 Task: Change IN PROGRESS as Status of Issue Issue0000000272 in Backlog  in Scrum Project Project0000000055 in Jira. Change IN PROGRESS as Status of Issue Issue0000000274 in Backlog  in Scrum Project Project0000000055 in Jira. Change IN PROGRESS as Status of Issue Issue0000000276 in Backlog  in Scrum Project Project0000000056 in Jira. Change IN PROGRESS as Status of Issue Issue0000000278 in Backlog  in Scrum Project Project0000000056 in Jira. Change IN PROGRESS as Status of Issue Issue0000000280 in Backlog  in Scrum Project Project0000000056 in Jira
Action: Mouse moved to (224, 68)
Screenshot: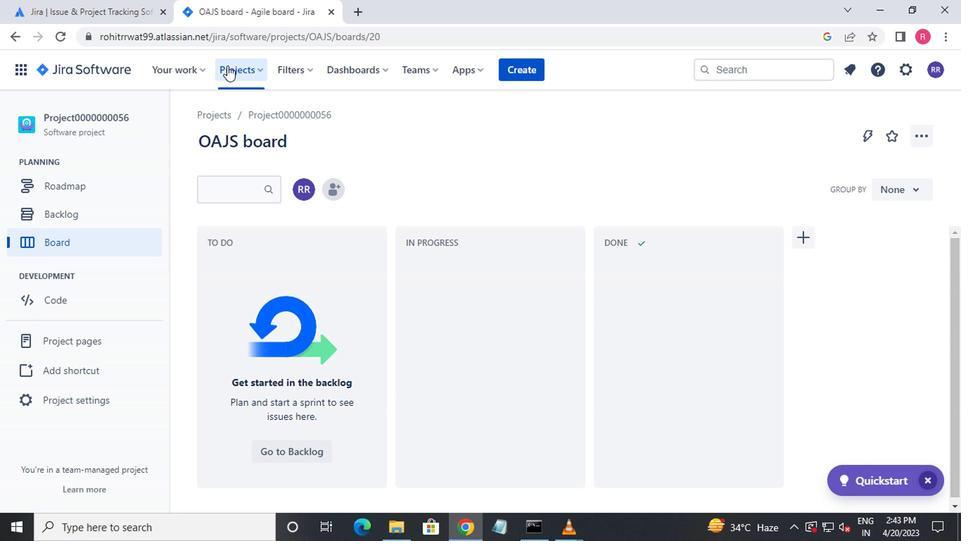 
Action: Mouse pressed left at (224, 68)
Screenshot: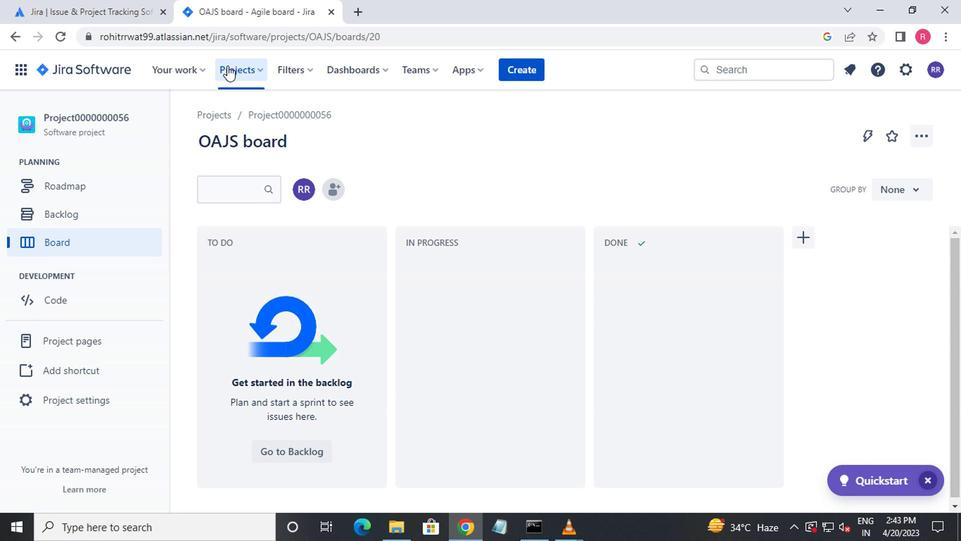 
Action: Mouse moved to (304, 162)
Screenshot: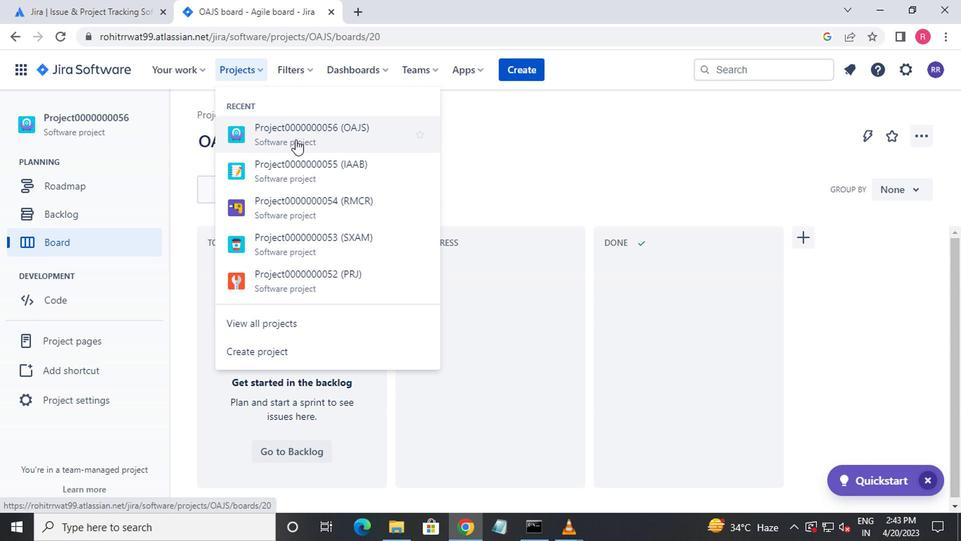 
Action: Mouse pressed left at (304, 162)
Screenshot: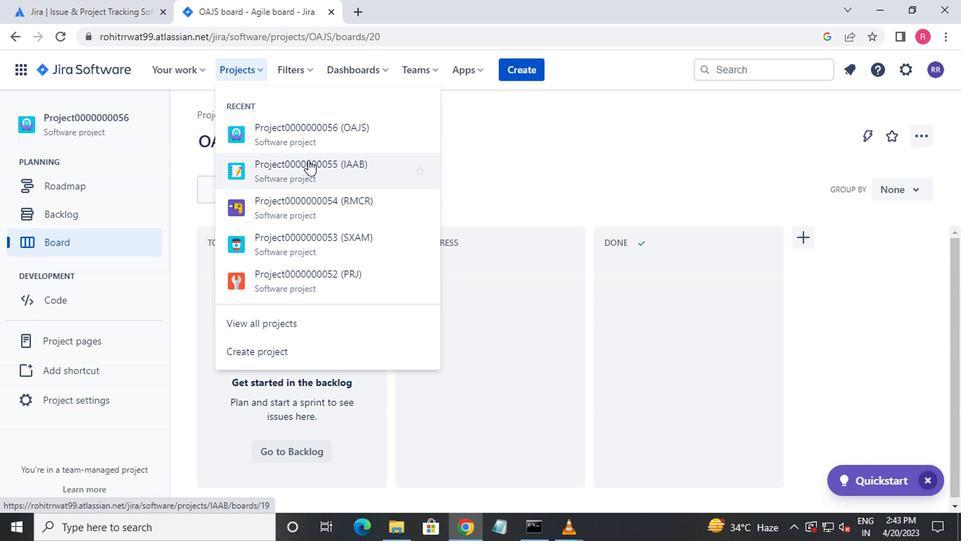 
Action: Mouse moved to (131, 220)
Screenshot: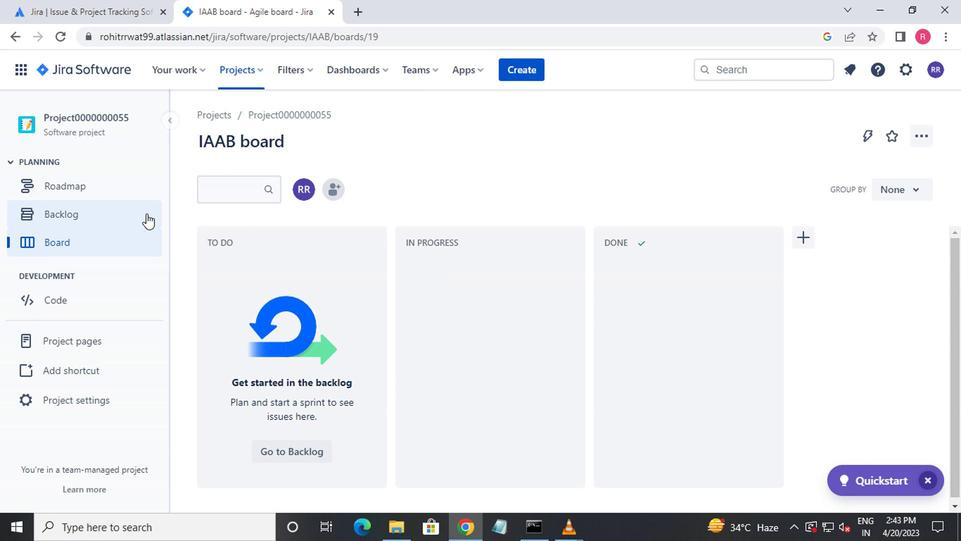 
Action: Mouse pressed left at (131, 220)
Screenshot: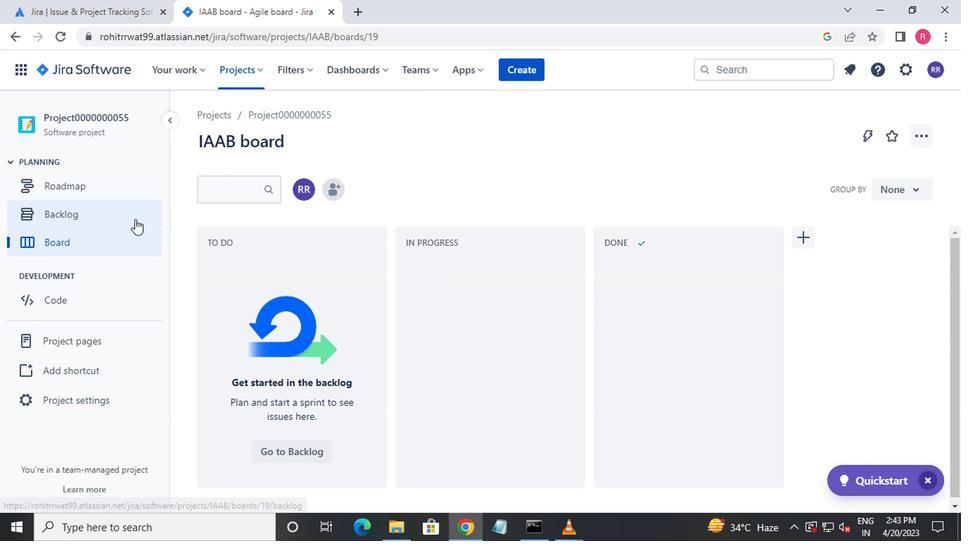 
Action: Mouse moved to (152, 203)
Screenshot: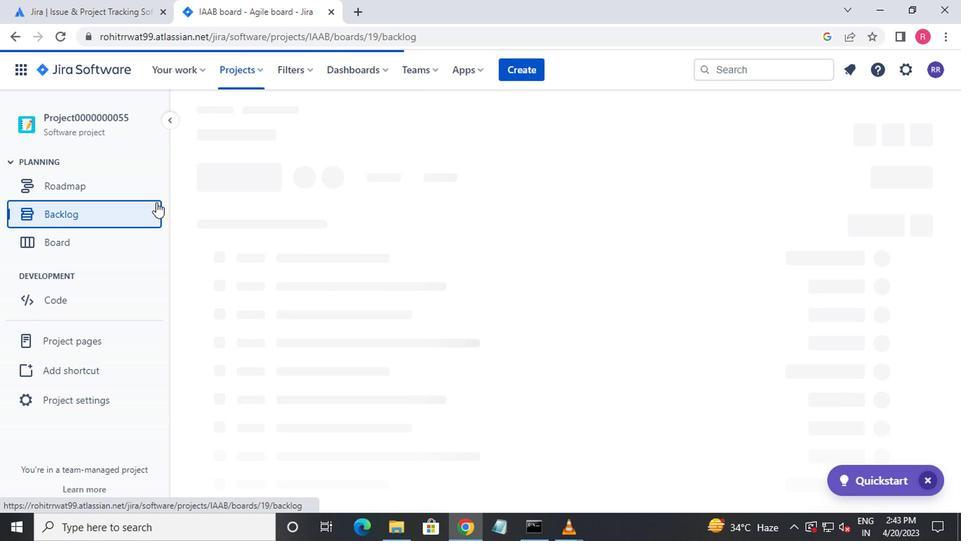 
Action: Mouse scrolled (152, 202) with delta (0, 0)
Screenshot: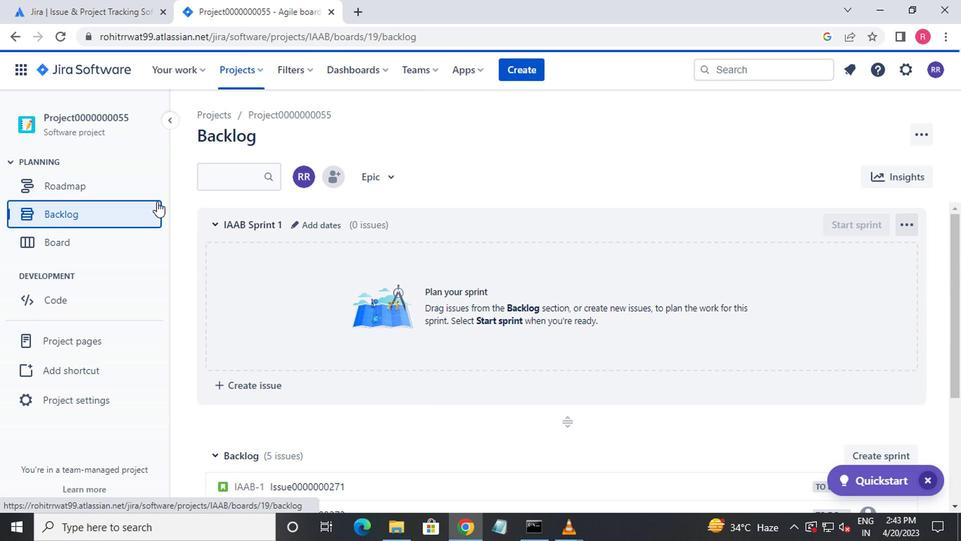 
Action: Mouse scrolled (152, 202) with delta (0, 0)
Screenshot: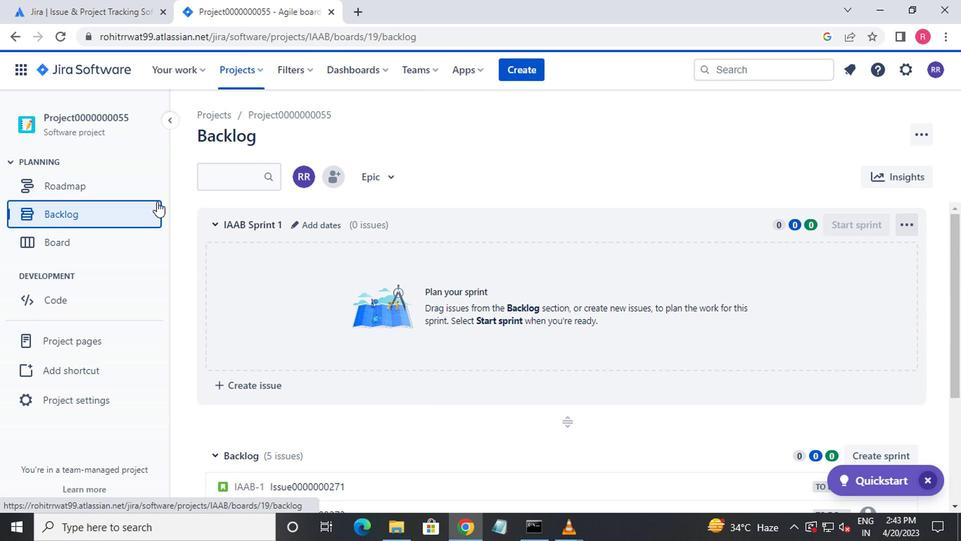 
Action: Mouse scrolled (152, 202) with delta (0, 0)
Screenshot: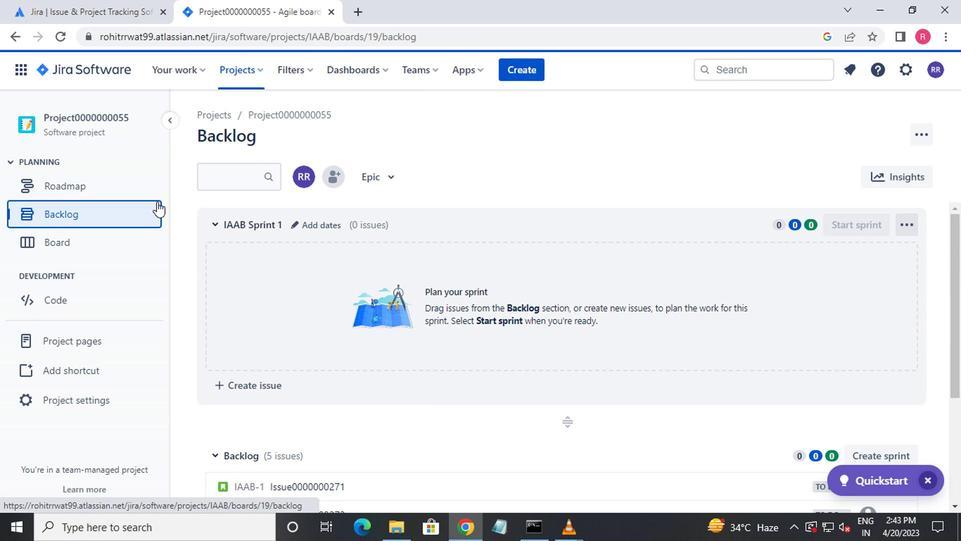 
Action: Mouse scrolled (152, 202) with delta (0, 0)
Screenshot: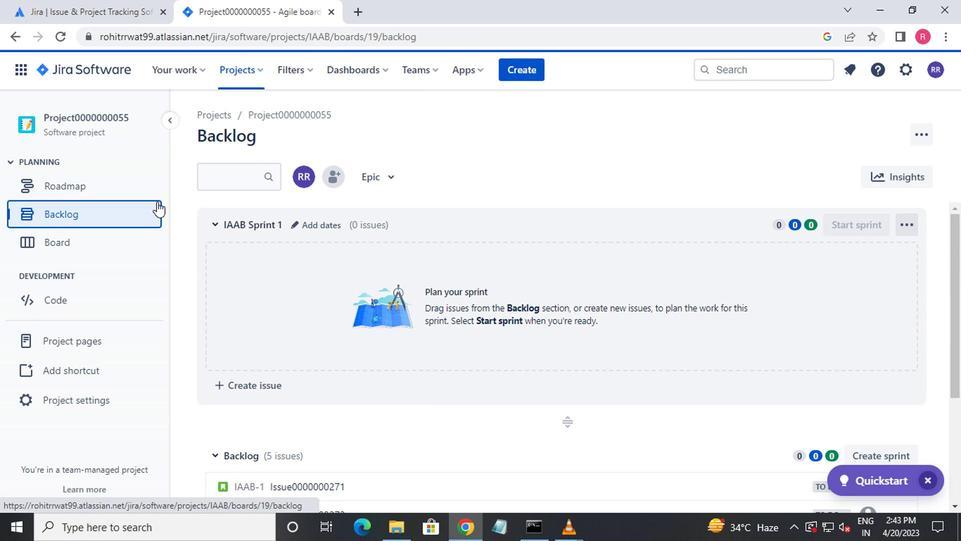 
Action: Mouse moved to (289, 305)
Screenshot: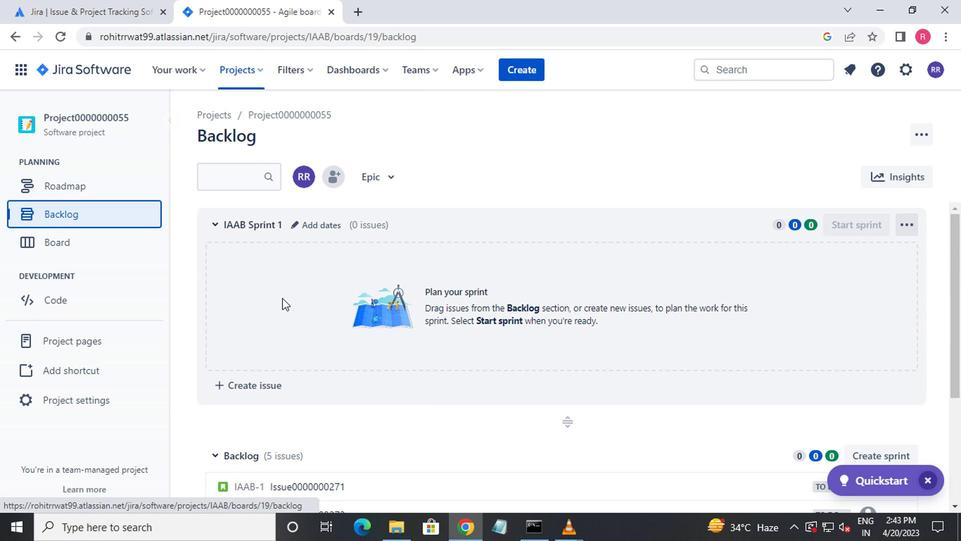 
Action: Mouse scrolled (289, 304) with delta (0, 0)
Screenshot: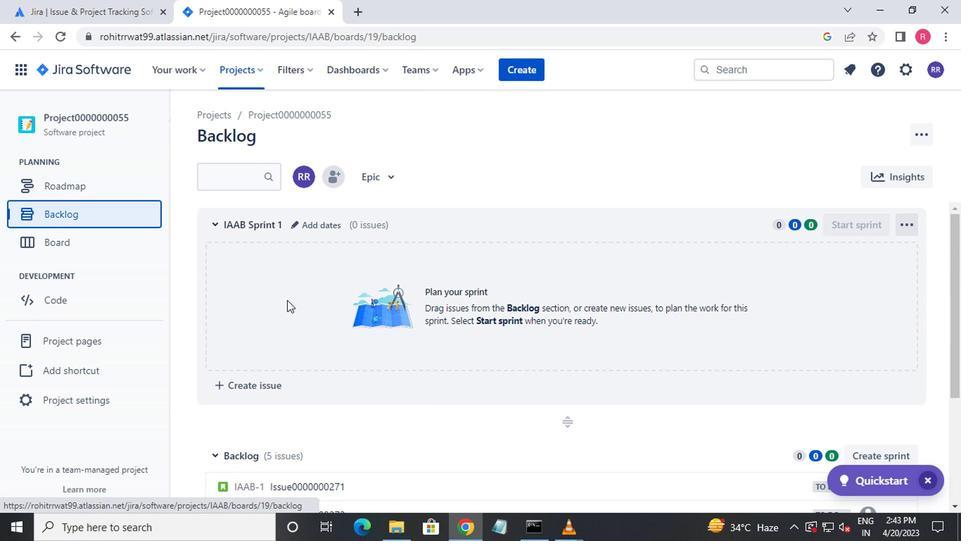 
Action: Mouse scrolled (289, 304) with delta (0, 0)
Screenshot: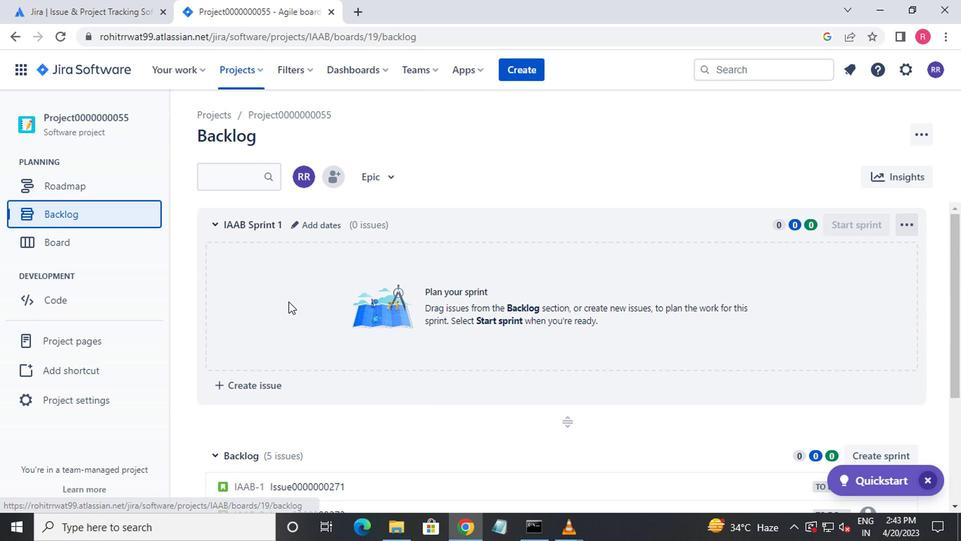
Action: Mouse moved to (838, 376)
Screenshot: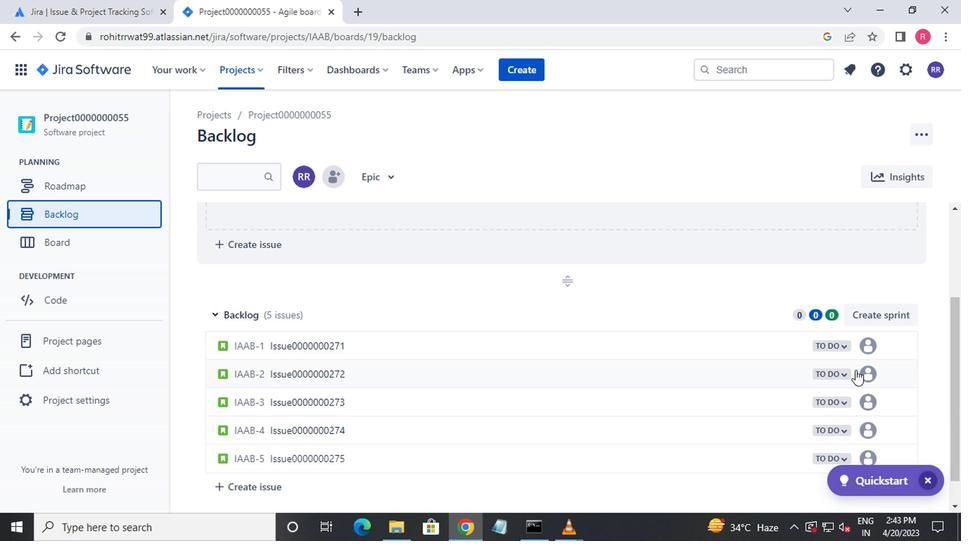 
Action: Mouse pressed left at (838, 376)
Screenshot: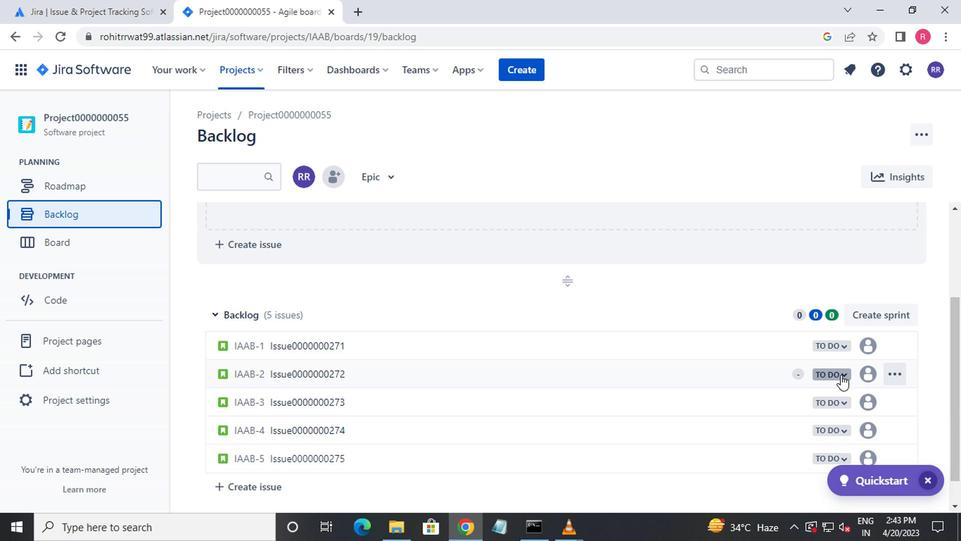 
Action: Mouse moved to (809, 403)
Screenshot: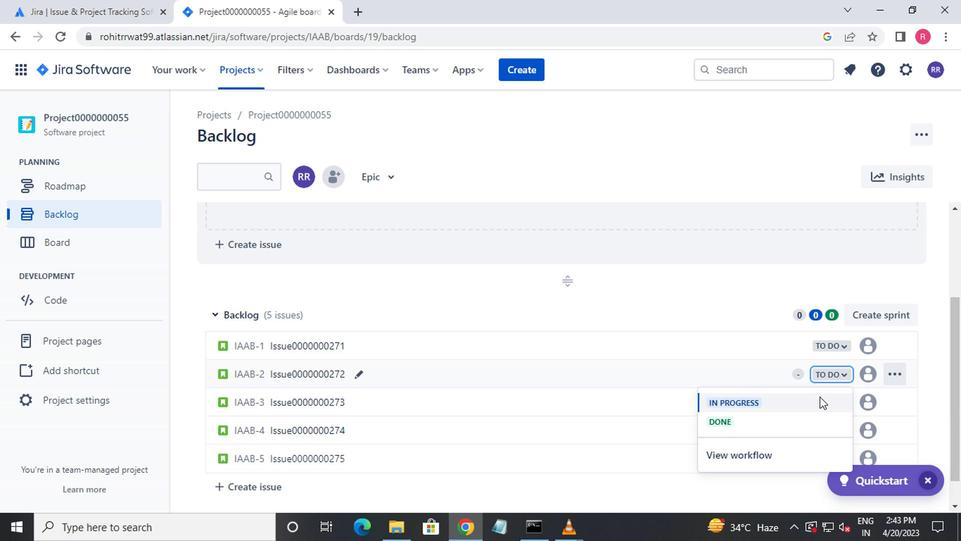 
Action: Mouse pressed left at (809, 403)
Screenshot: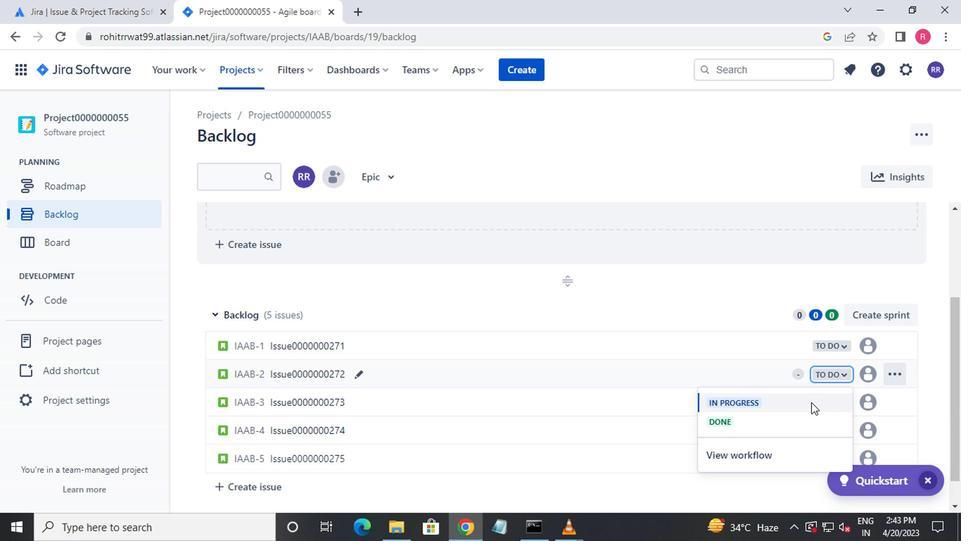 
Action: Mouse moved to (841, 433)
Screenshot: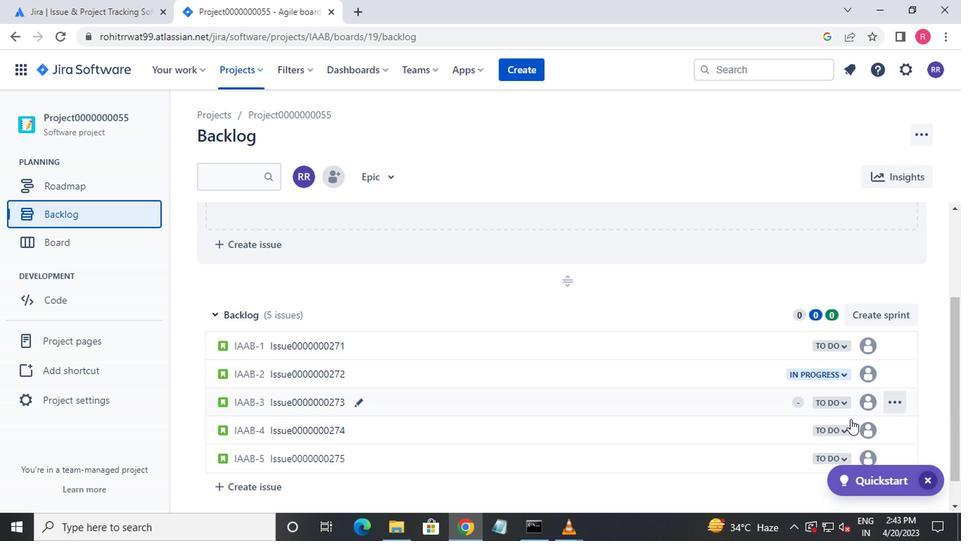 
Action: Mouse pressed left at (841, 433)
Screenshot: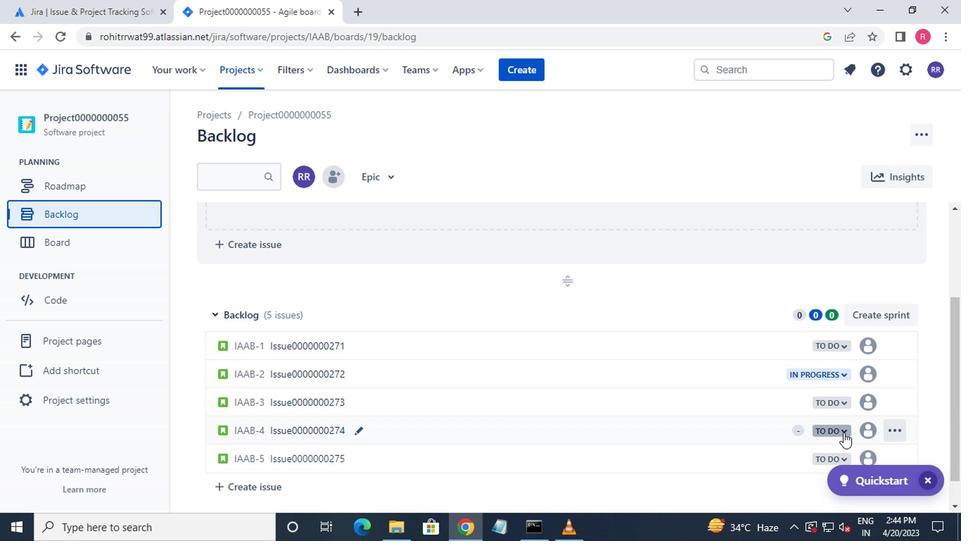 
Action: Mouse moved to (756, 354)
Screenshot: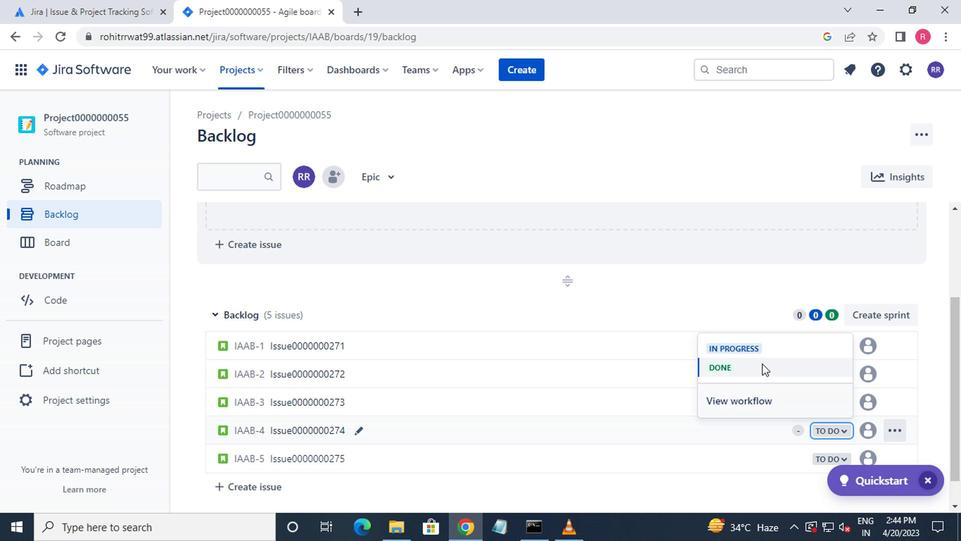 
Action: Mouse pressed left at (756, 354)
Screenshot: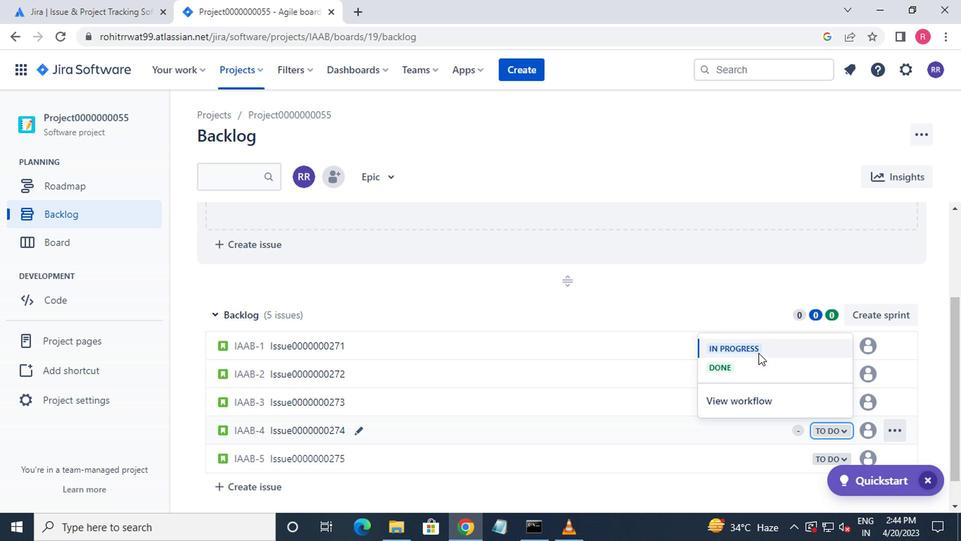 
Action: Mouse moved to (759, 354)
Screenshot: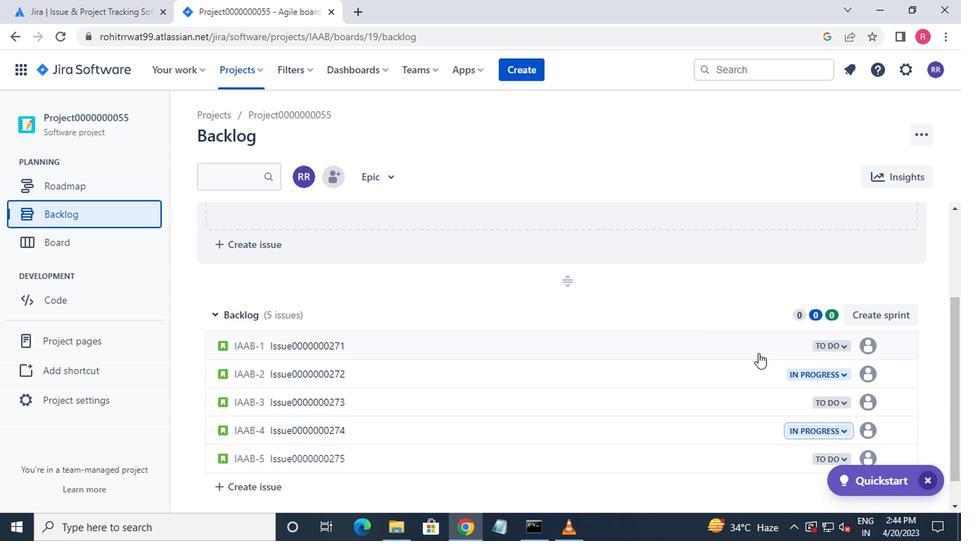
Action: Mouse scrolled (759, 353) with delta (0, 0)
Screenshot: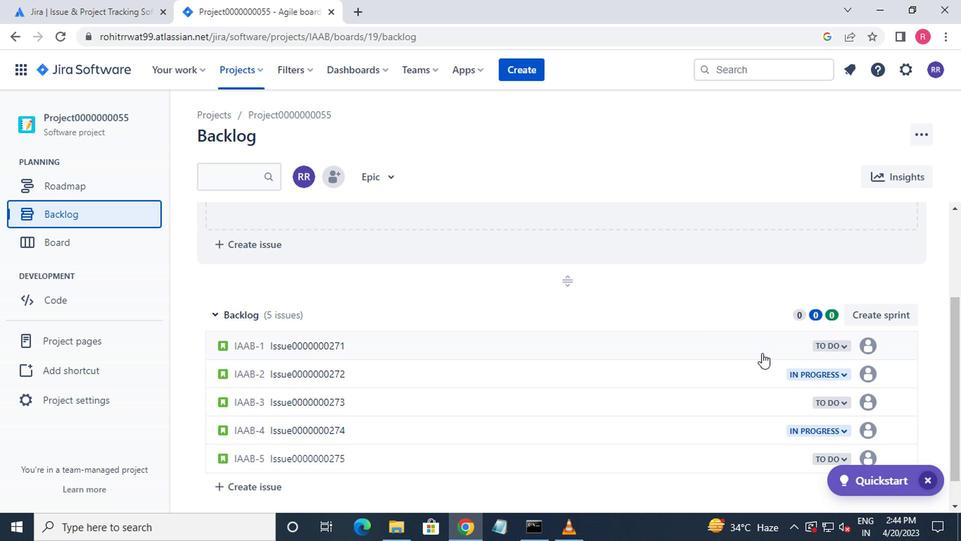 
Action: Mouse moved to (242, 74)
Screenshot: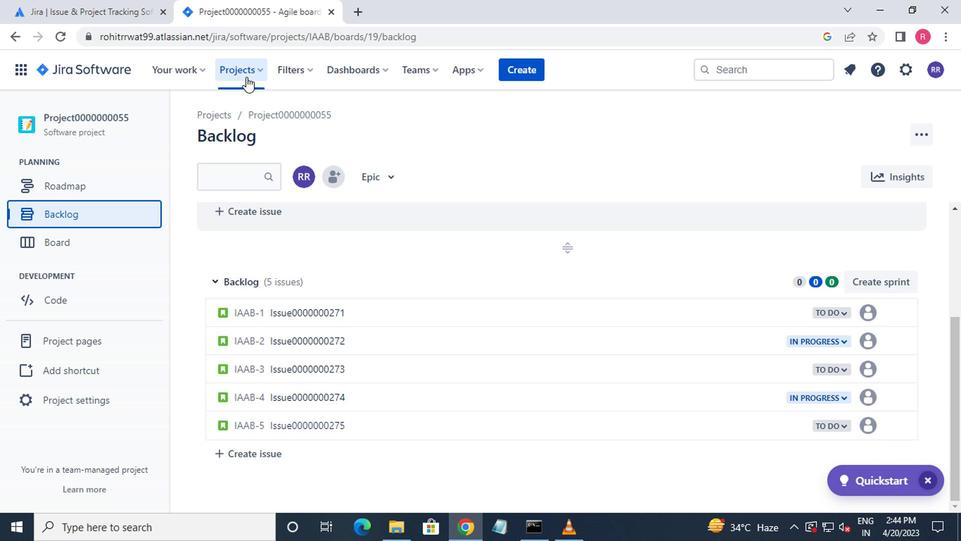 
Action: Mouse pressed left at (242, 74)
Screenshot: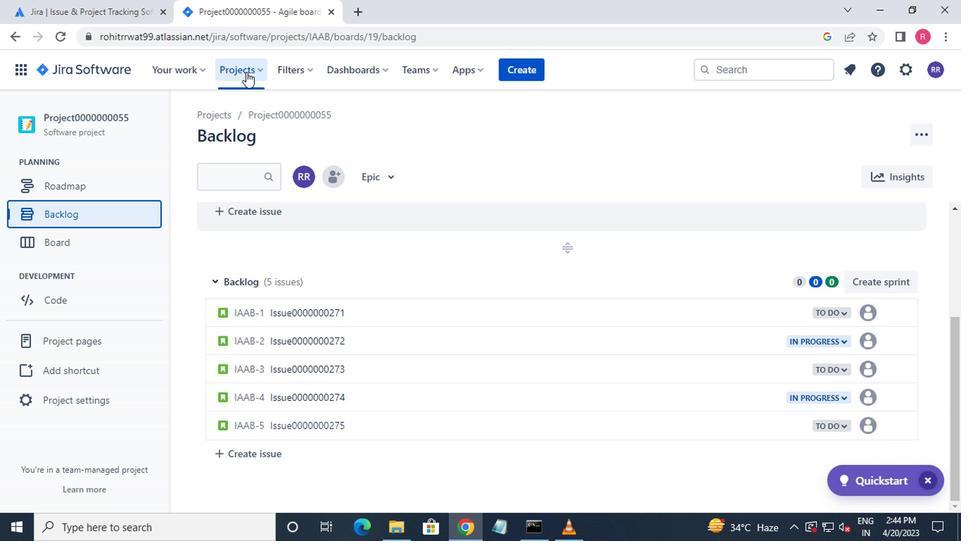 
Action: Mouse moved to (318, 179)
Screenshot: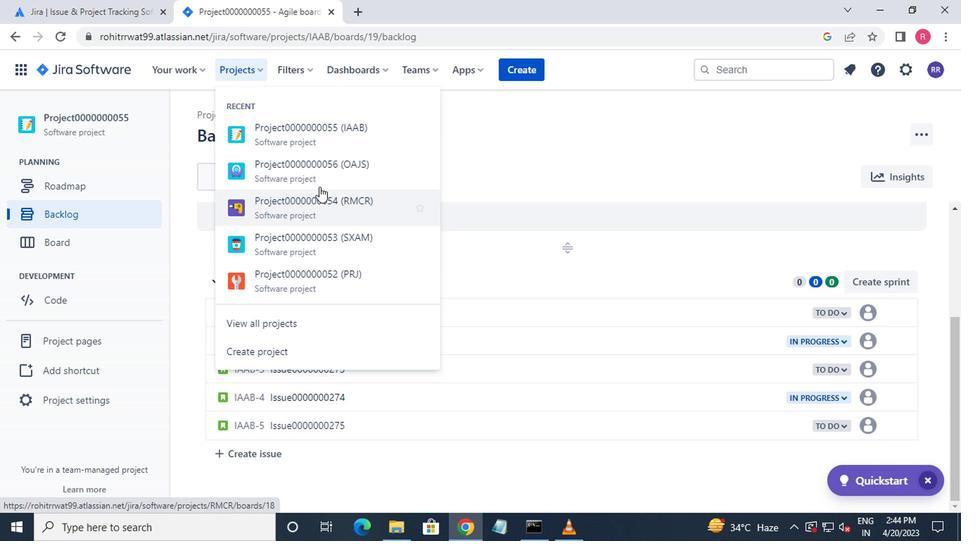 
Action: Mouse pressed left at (318, 179)
Screenshot: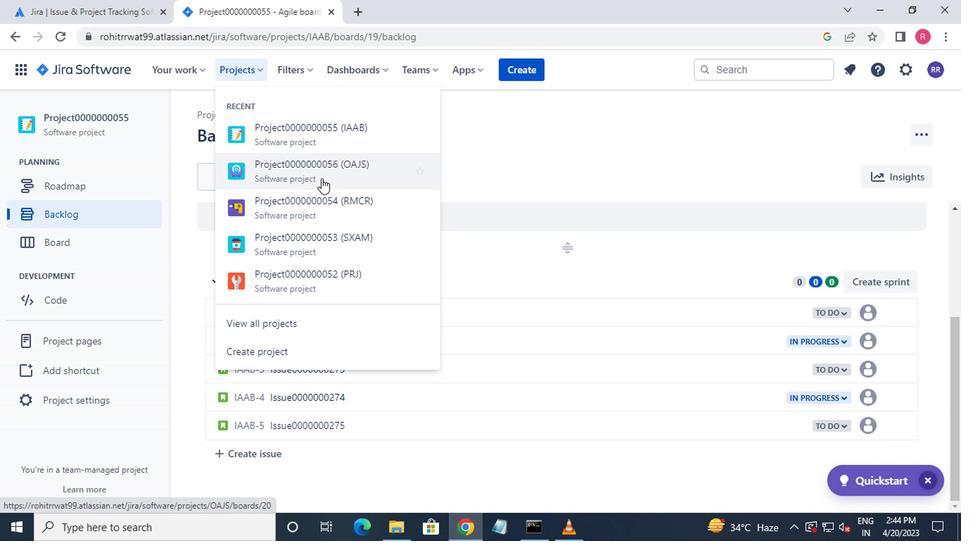 
Action: Mouse moved to (128, 218)
Screenshot: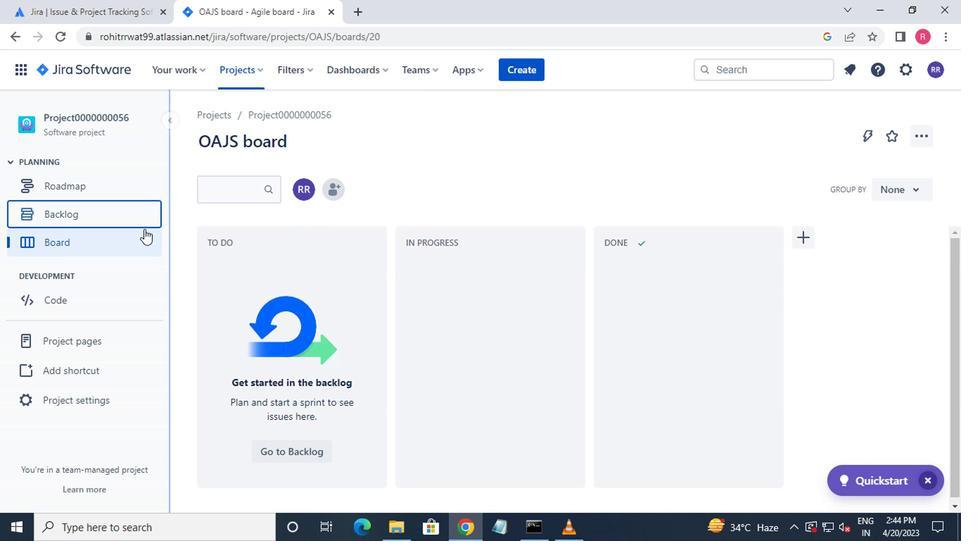 
Action: Mouse pressed left at (128, 218)
Screenshot: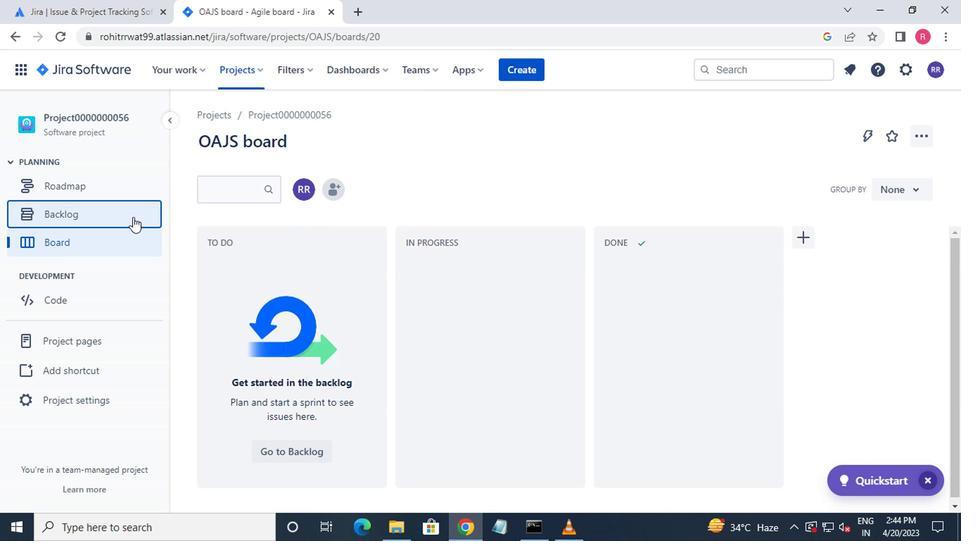 
Action: Mouse moved to (372, 280)
Screenshot: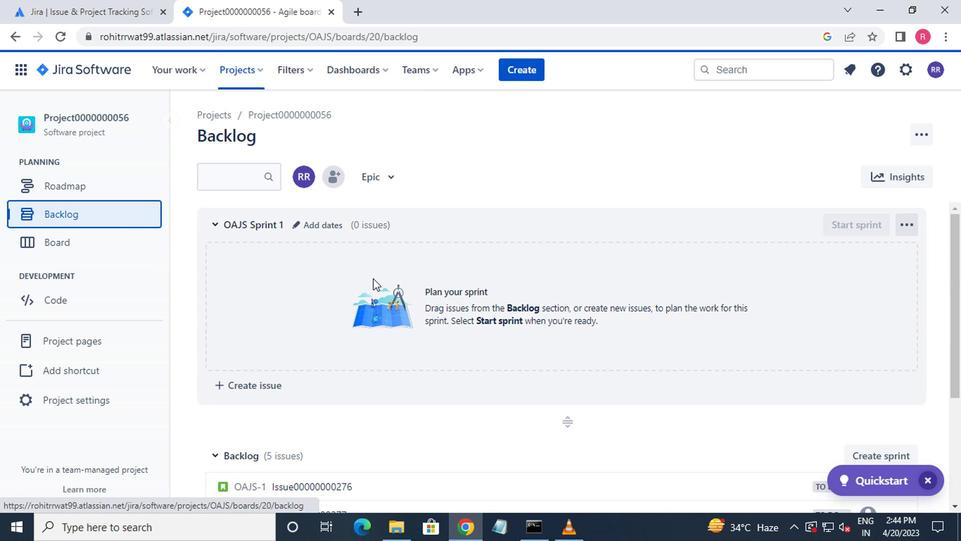 
Action: Mouse scrolled (372, 280) with delta (0, 0)
Screenshot: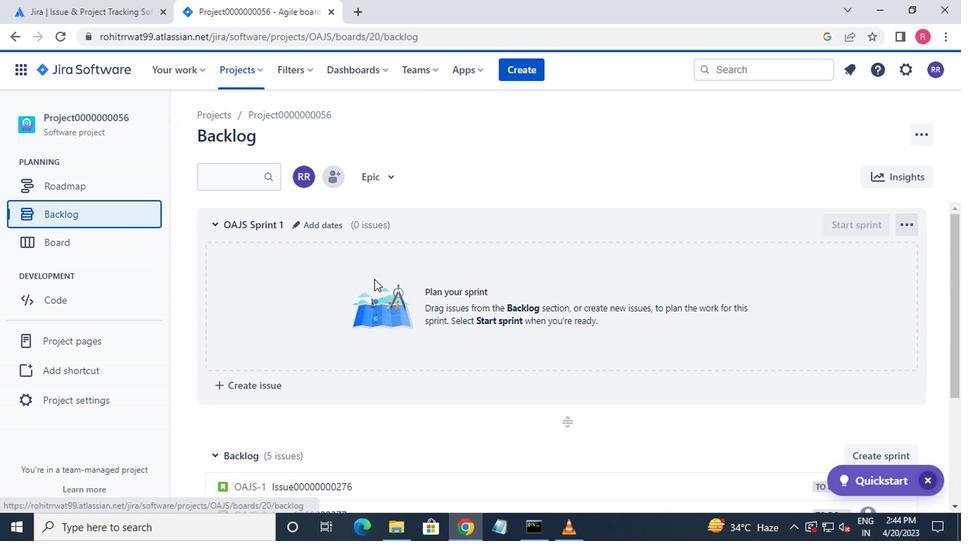 
Action: Mouse scrolled (372, 280) with delta (0, 0)
Screenshot: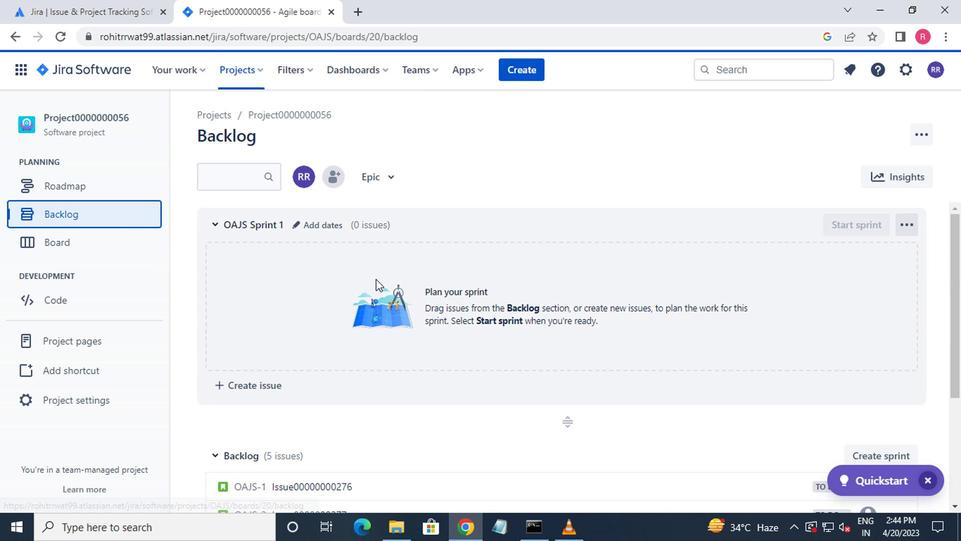 
Action: Mouse scrolled (372, 280) with delta (0, 0)
Screenshot: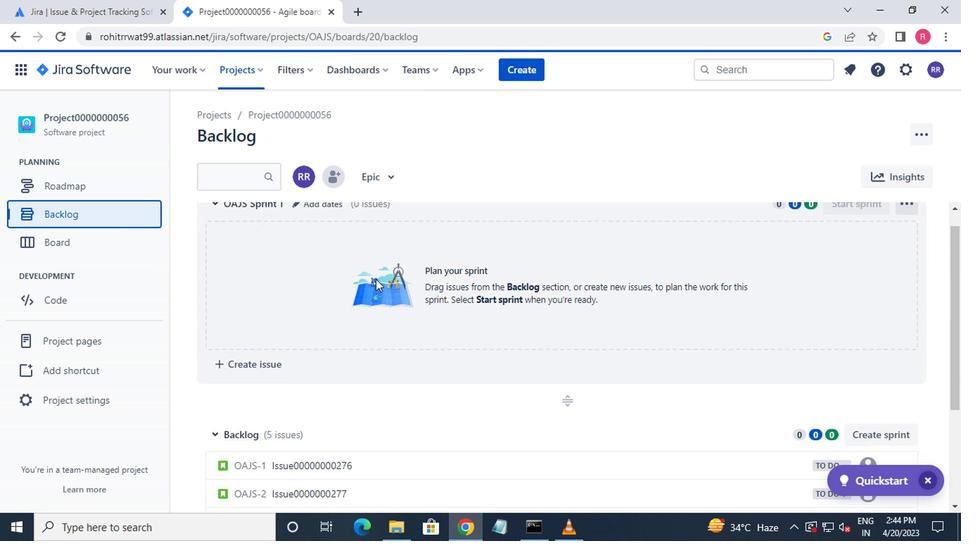 
Action: Mouse moved to (838, 316)
Screenshot: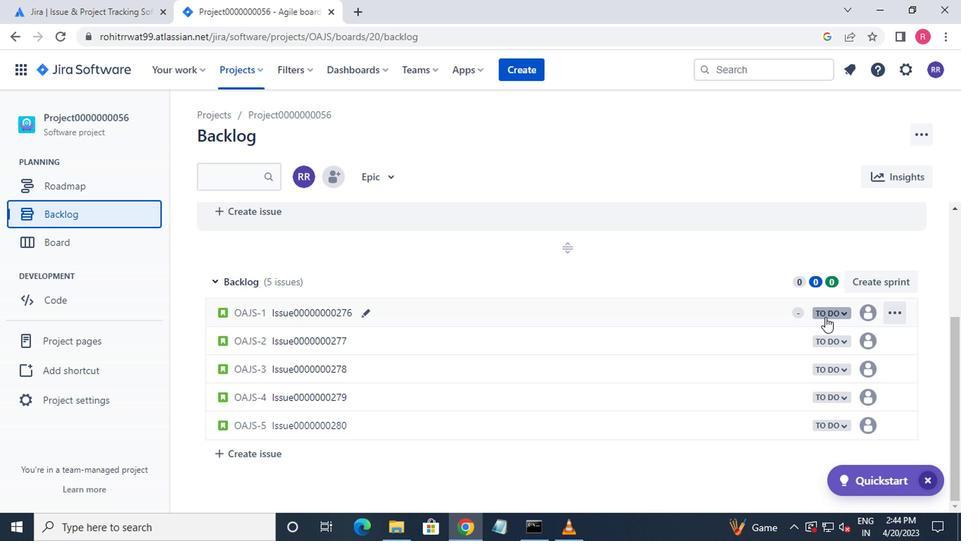 
Action: Mouse pressed left at (838, 316)
Screenshot: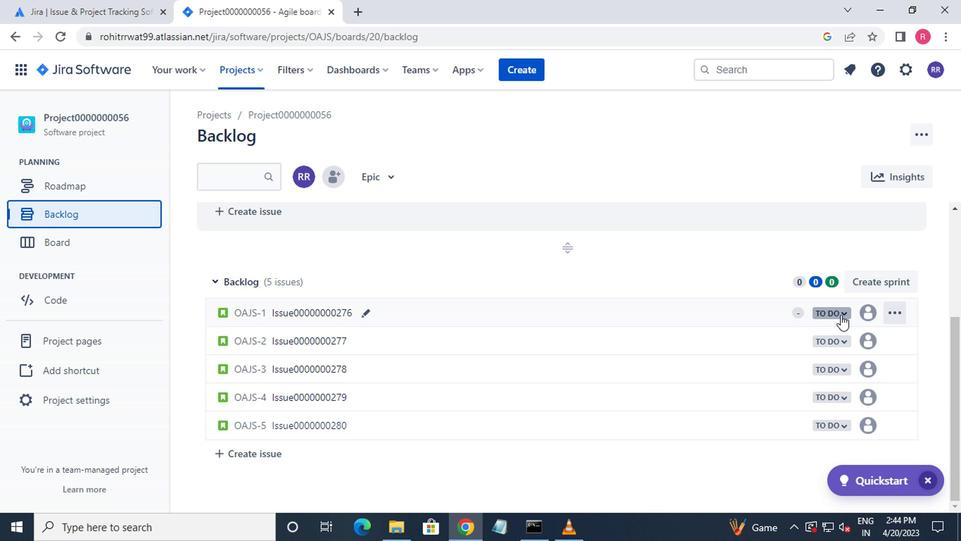 
Action: Mouse moved to (765, 345)
Screenshot: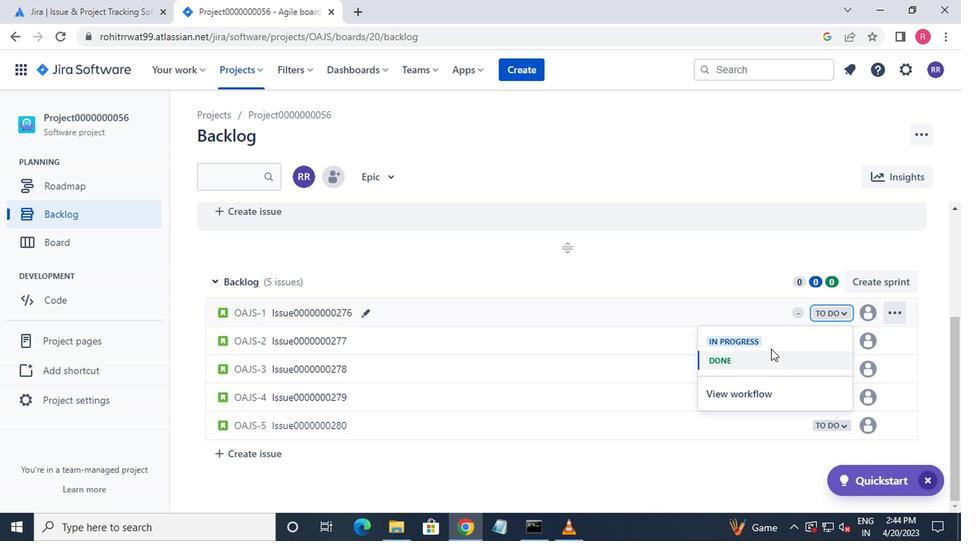 
Action: Mouse pressed left at (765, 345)
Screenshot: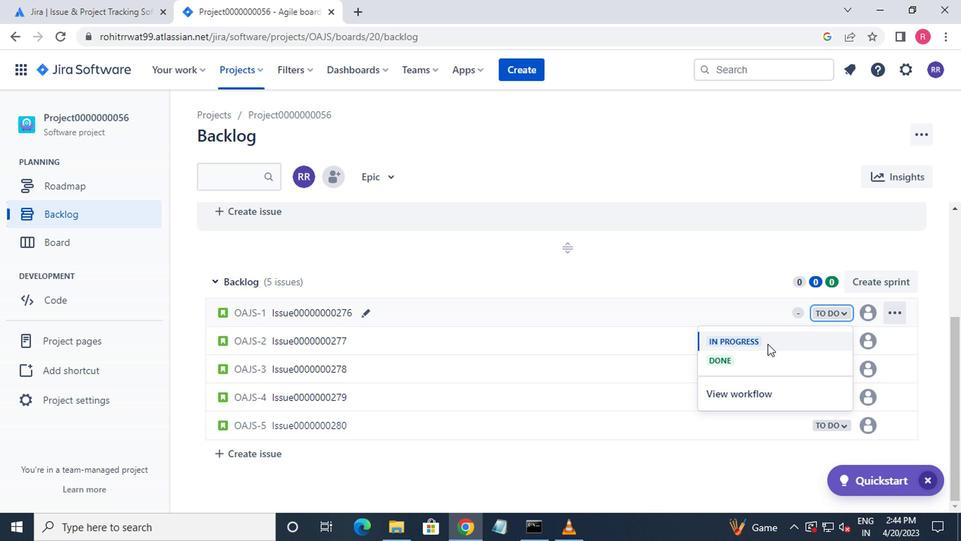 
Action: Mouse moved to (830, 366)
Screenshot: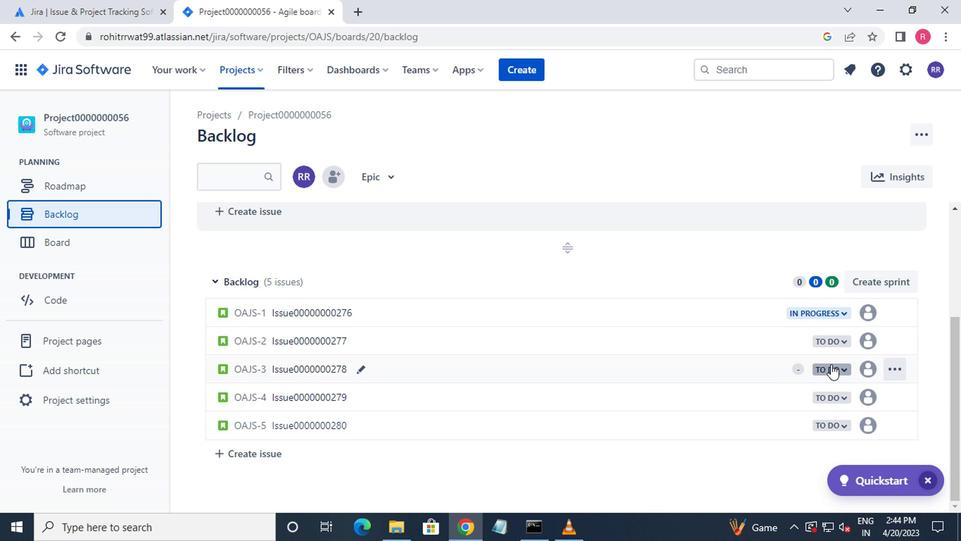 
Action: Mouse pressed left at (830, 366)
Screenshot: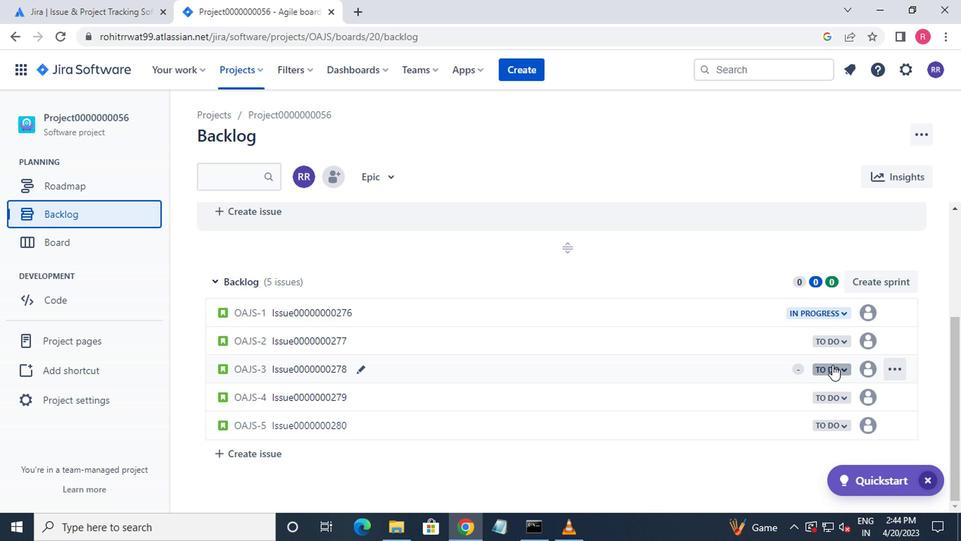 
Action: Mouse moved to (777, 401)
Screenshot: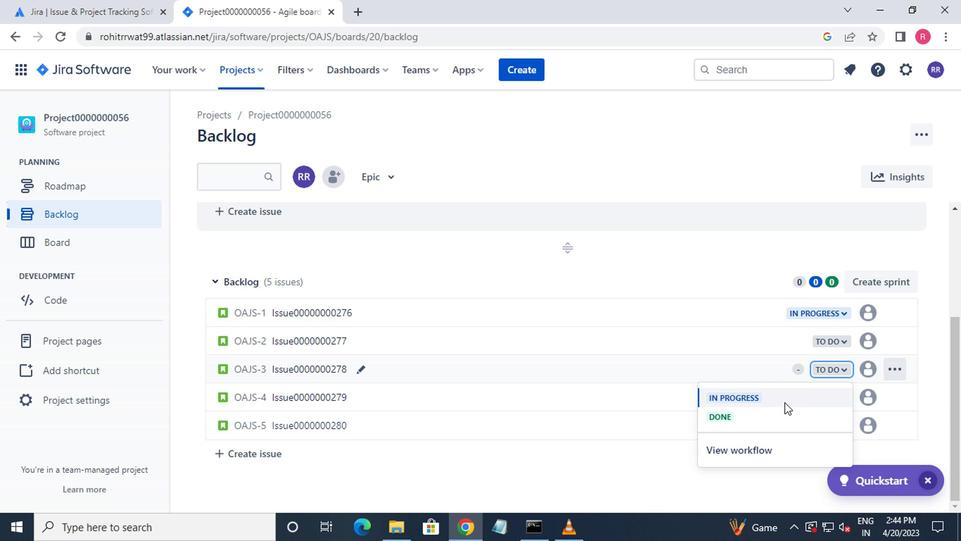 
Action: Mouse pressed left at (777, 401)
Screenshot: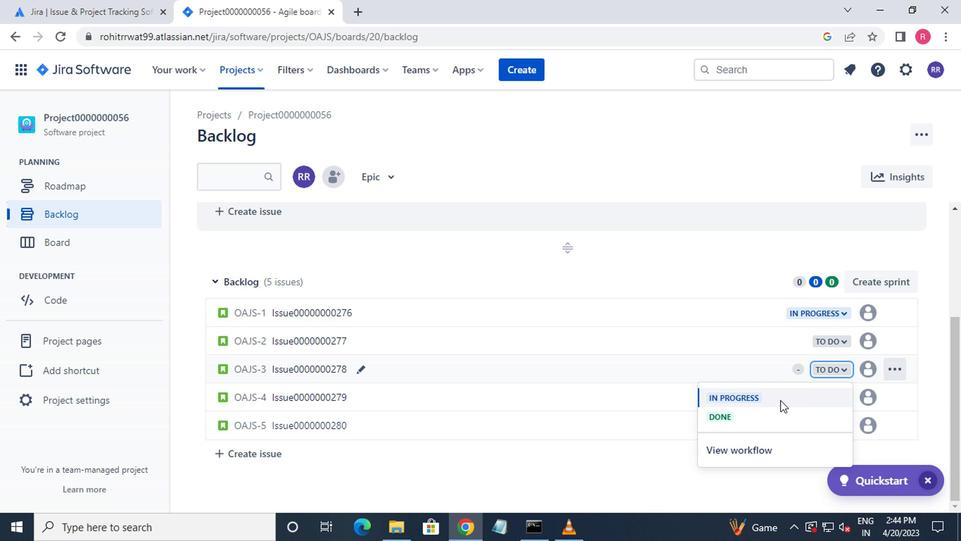 
Action: Mouse moved to (837, 429)
Screenshot: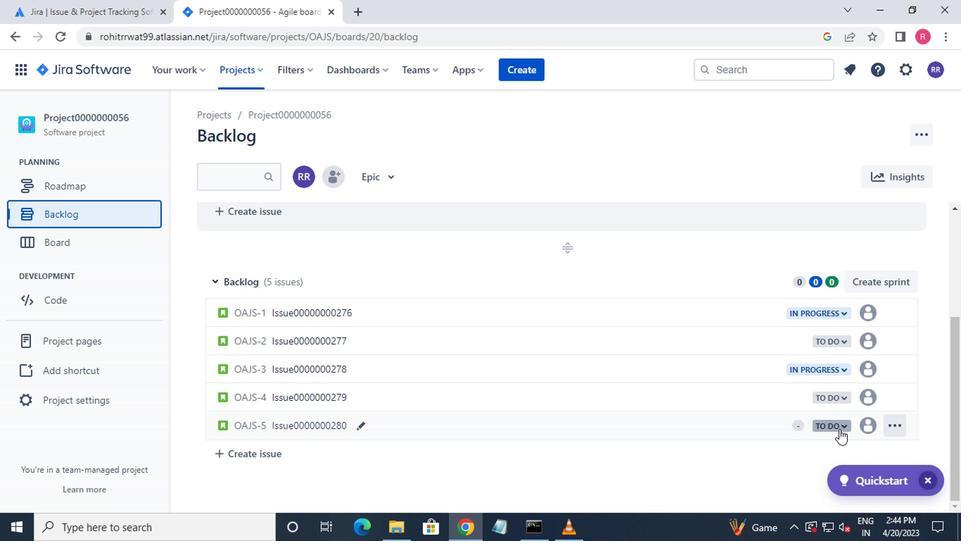 
Action: Mouse pressed left at (837, 429)
Screenshot: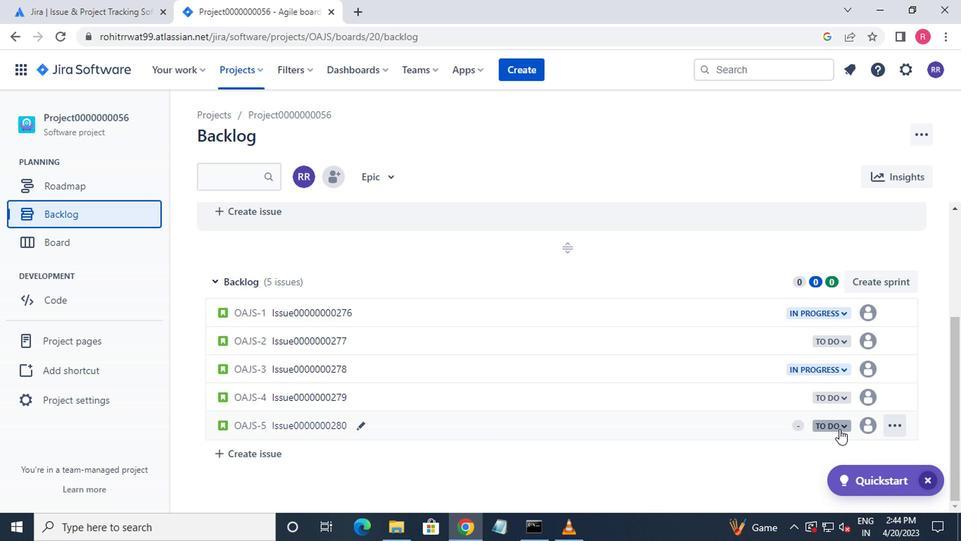 
Action: Mouse moved to (747, 346)
Screenshot: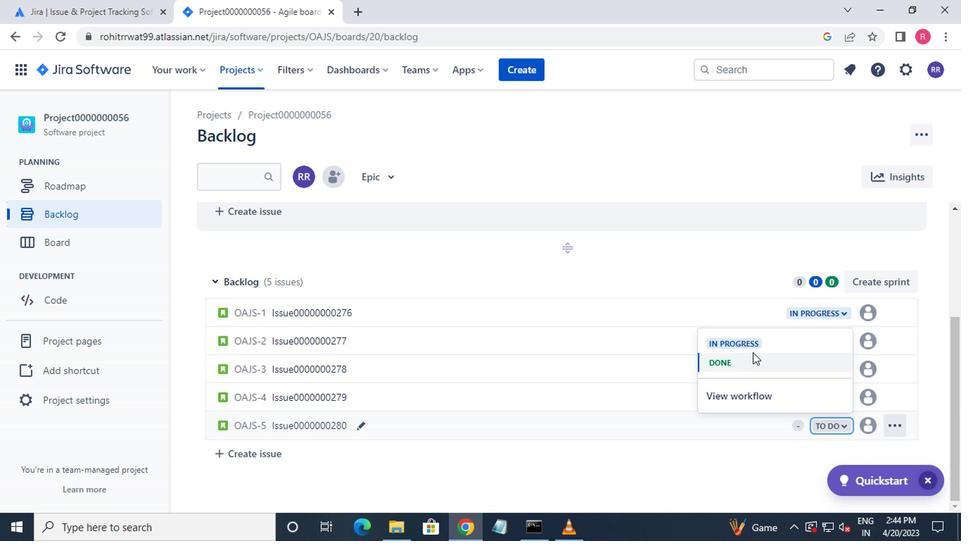 
Action: Mouse pressed left at (747, 346)
Screenshot: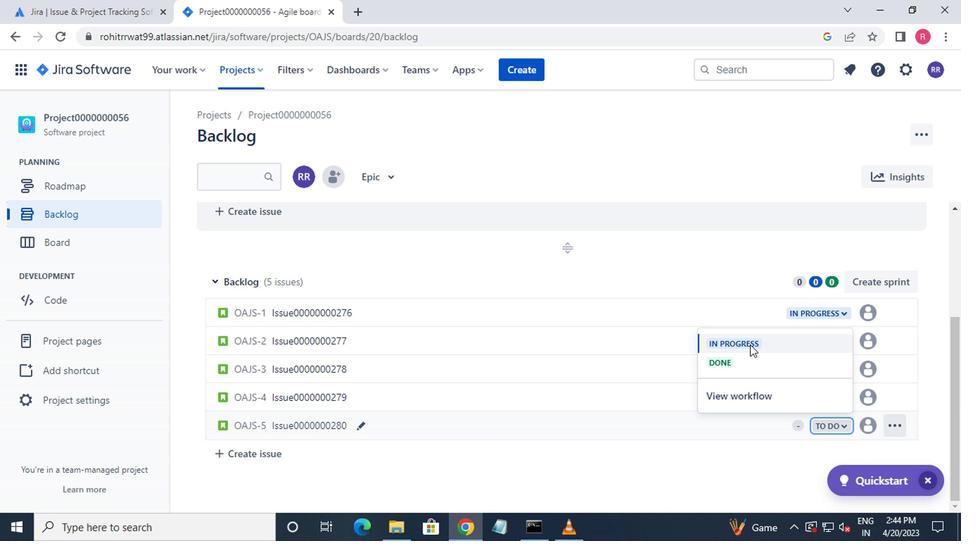 
